 Task: Change the audio output module to DirectX audio output.
Action: Mouse moved to (96, 12)
Screenshot: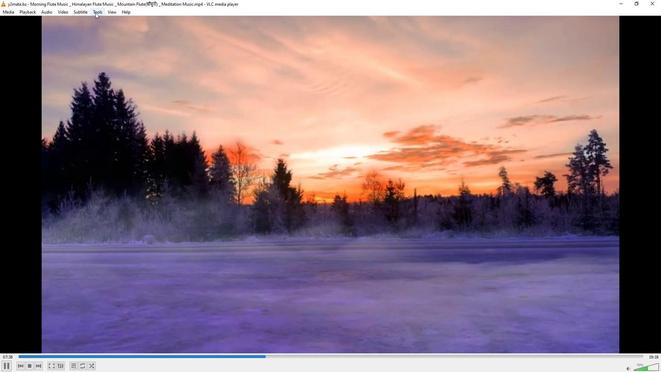 
Action: Mouse pressed left at (96, 12)
Screenshot: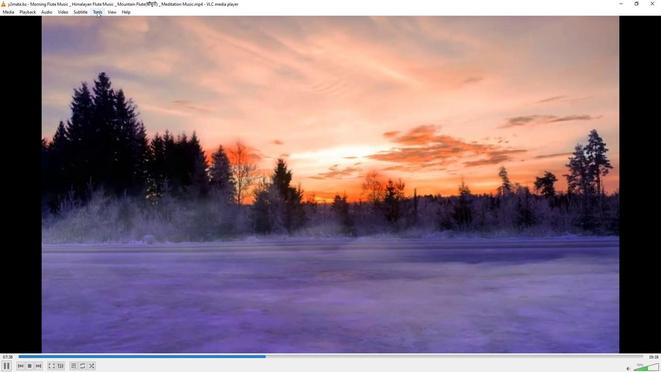 
Action: Mouse moved to (103, 94)
Screenshot: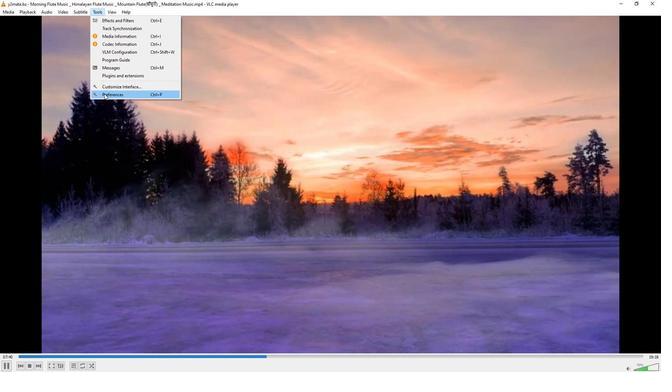 
Action: Mouse pressed left at (103, 94)
Screenshot: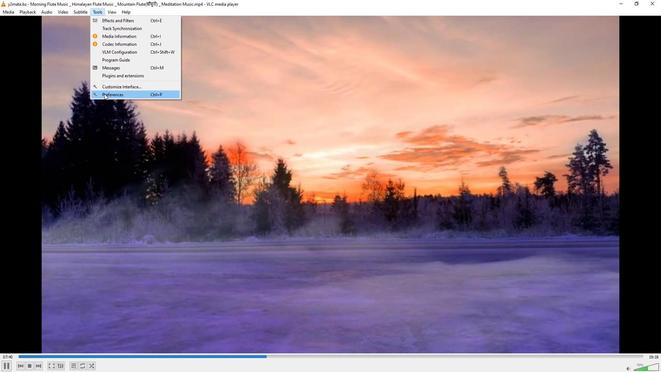 
Action: Mouse moved to (217, 302)
Screenshot: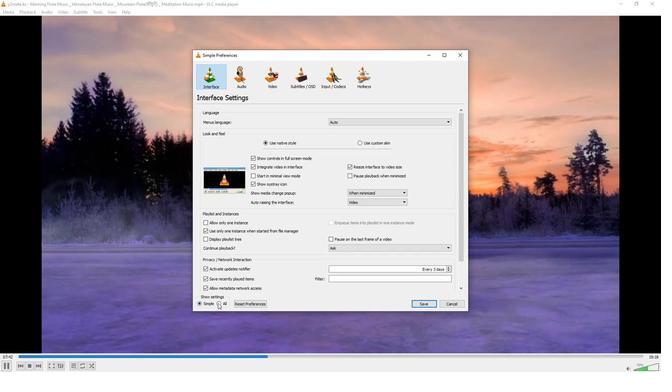 
Action: Mouse pressed left at (217, 302)
Screenshot: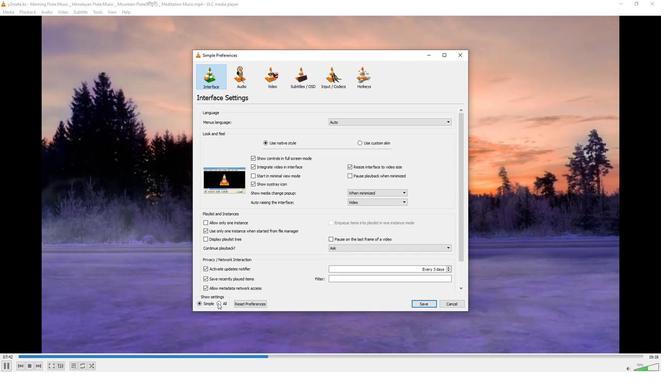 
Action: Mouse moved to (236, 157)
Screenshot: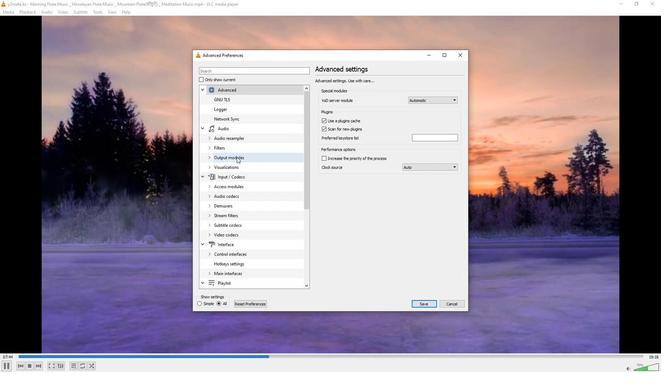 
Action: Mouse pressed left at (236, 157)
Screenshot: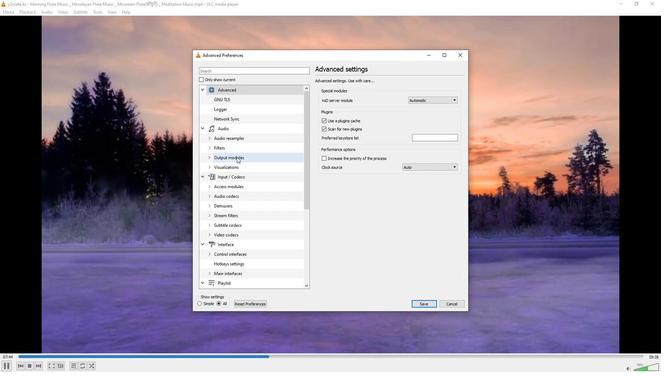 
Action: Mouse moved to (456, 89)
Screenshot: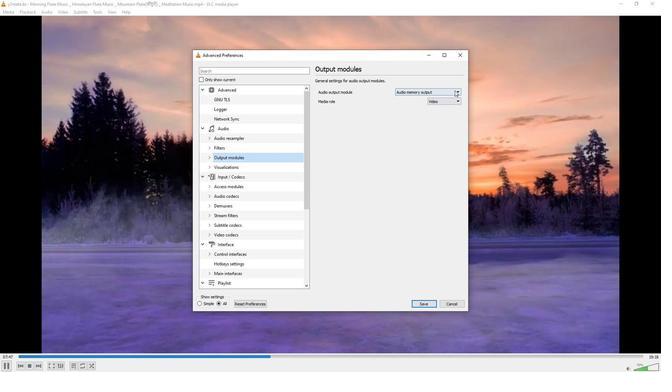 
Action: Mouse pressed left at (456, 89)
Screenshot: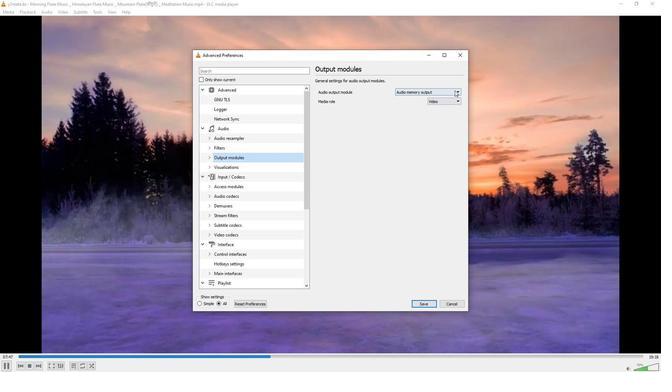
Action: Mouse moved to (436, 108)
Screenshot: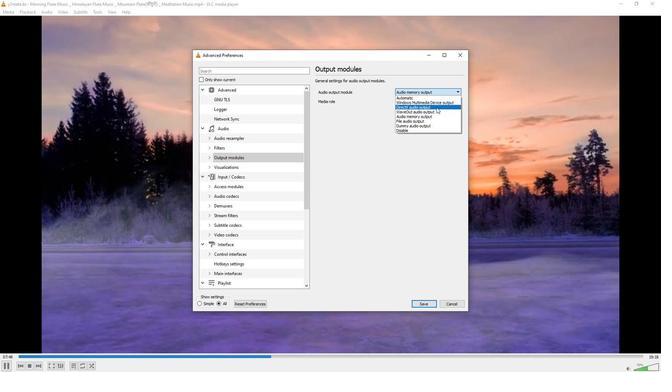 
Action: Mouse pressed left at (436, 108)
Screenshot: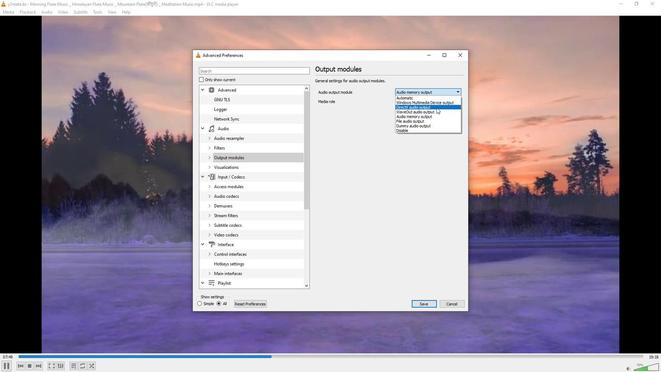 
Action: Mouse moved to (424, 129)
Screenshot: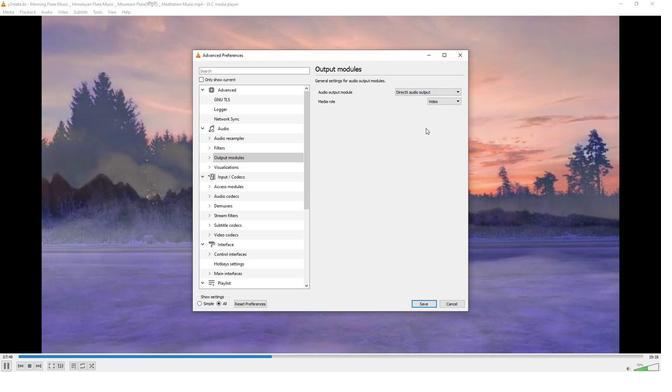 
